 Task: View and add the product "Oral-B Fresh Mint Dental Floss Picks (30 ct)" to cart from the store "DashMart".
Action: Mouse moved to (51, 83)
Screenshot: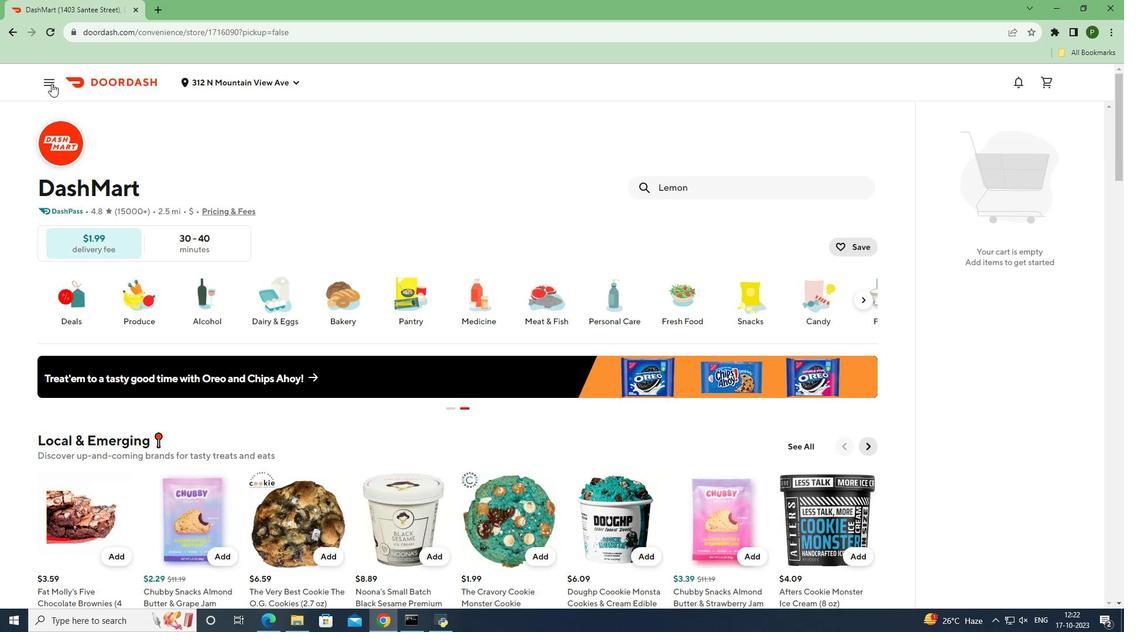 
Action: Mouse pressed left at (51, 83)
Screenshot: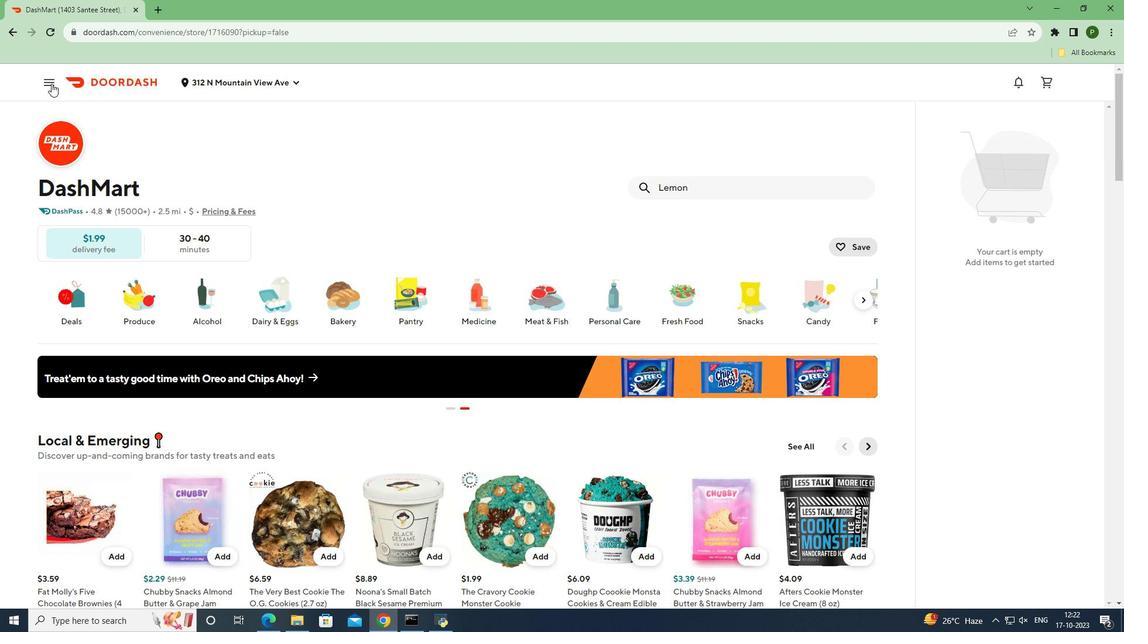
Action: Mouse moved to (57, 173)
Screenshot: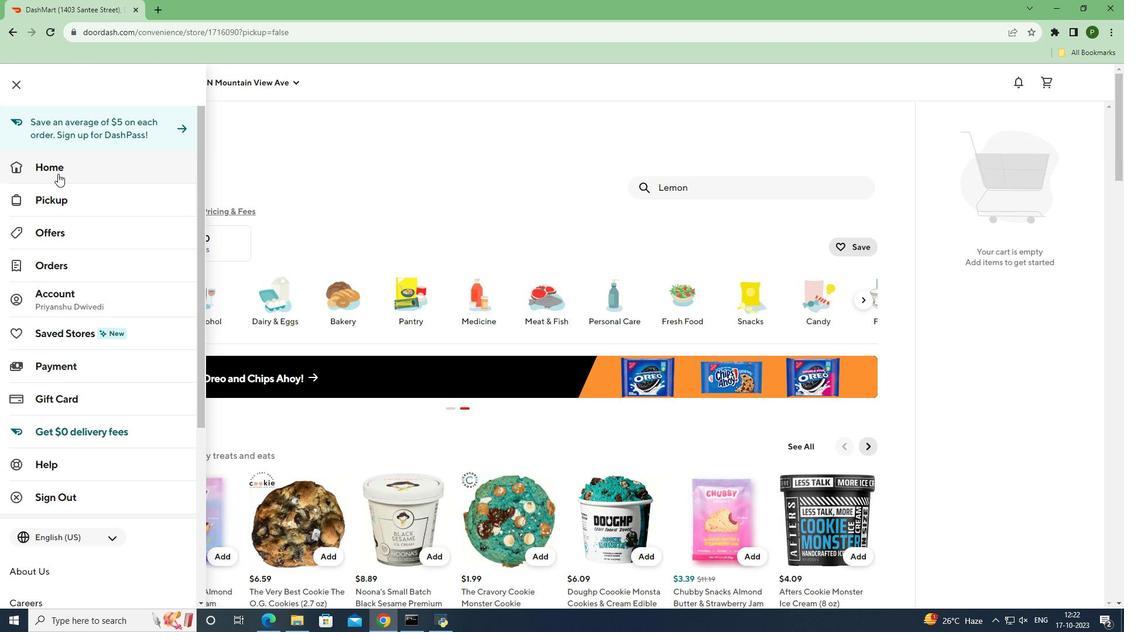 
Action: Mouse pressed left at (57, 173)
Screenshot: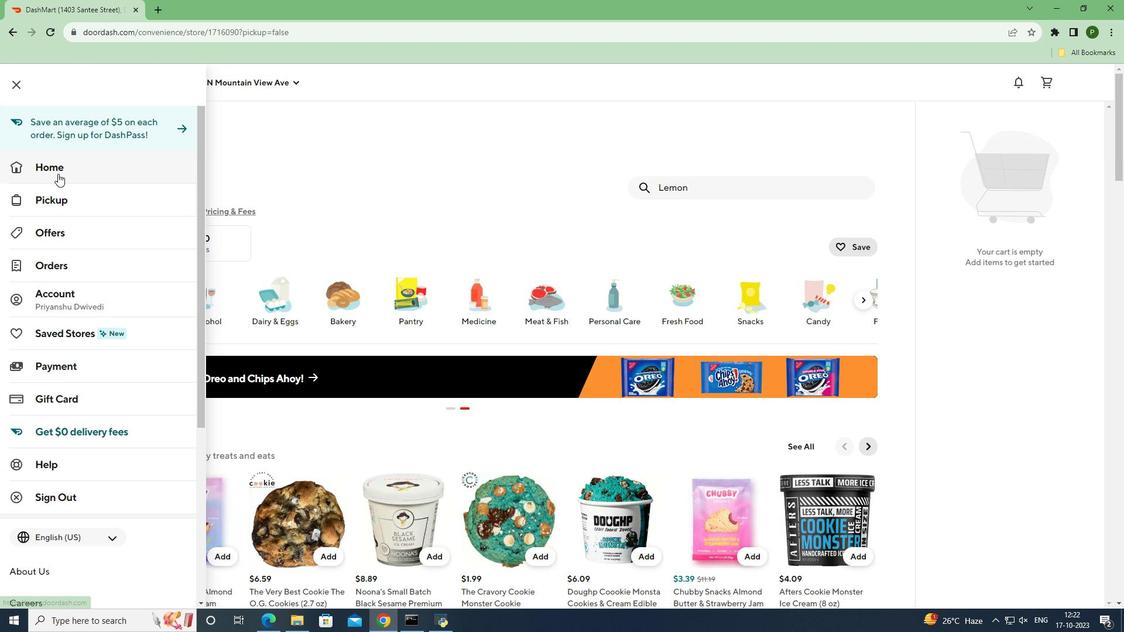 
Action: Mouse moved to (288, 126)
Screenshot: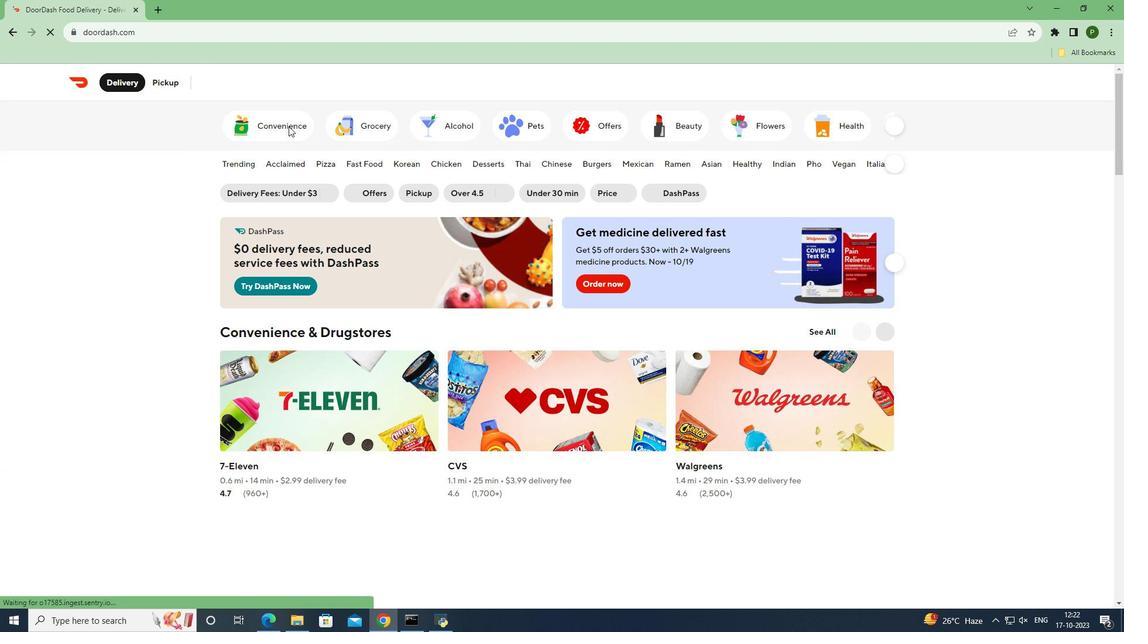 
Action: Mouse pressed left at (288, 126)
Screenshot: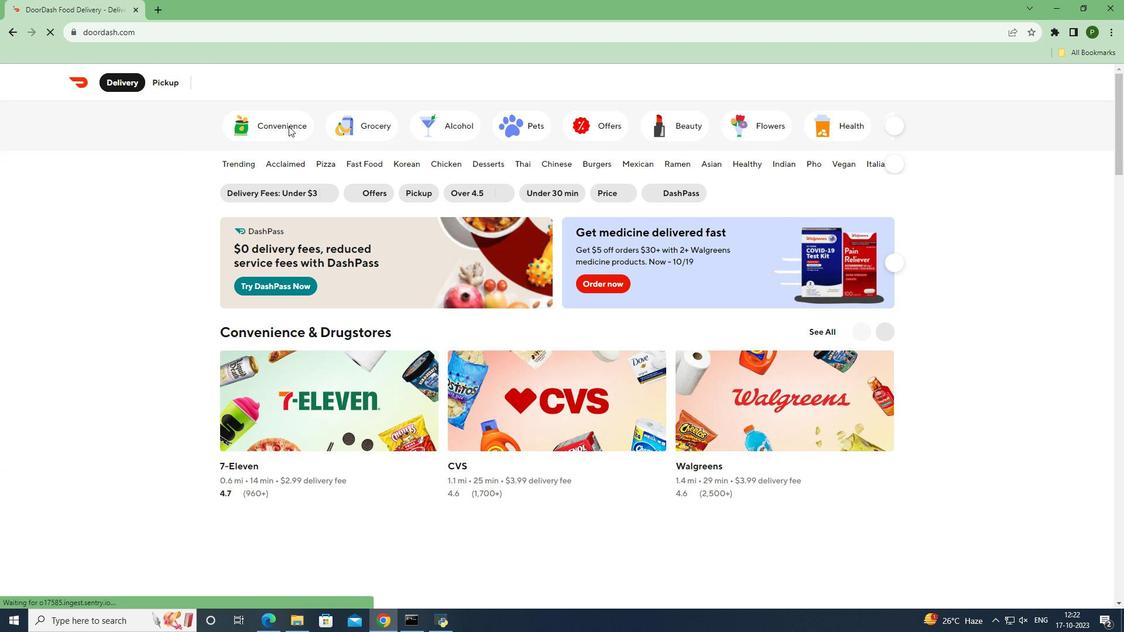 
Action: Mouse moved to (288, 126)
Screenshot: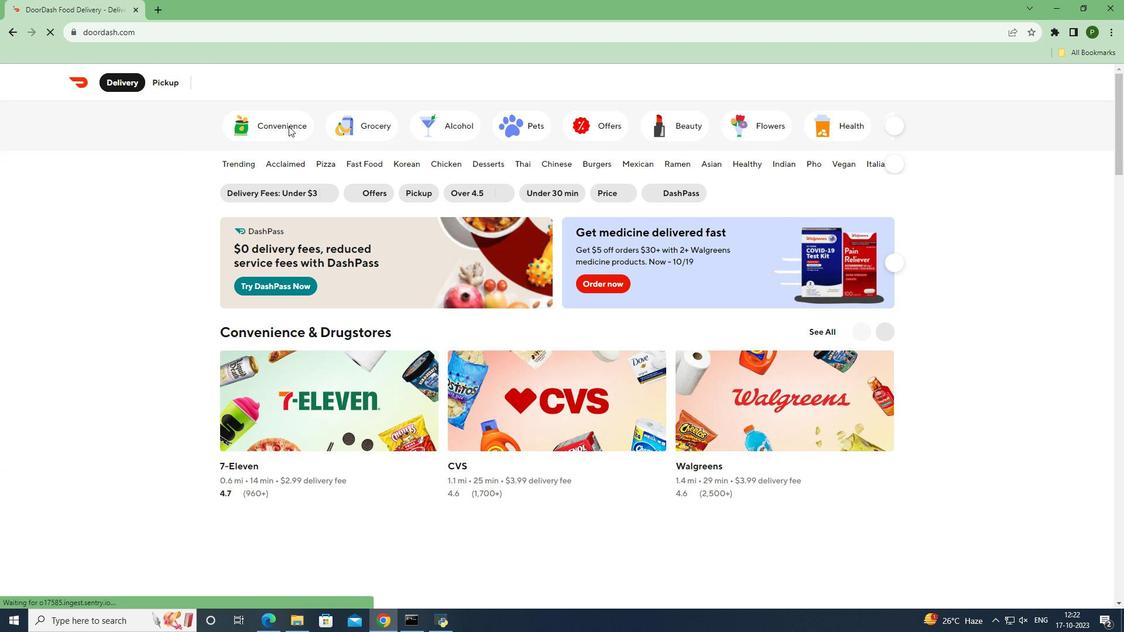 
Action: Mouse pressed left at (288, 126)
Screenshot: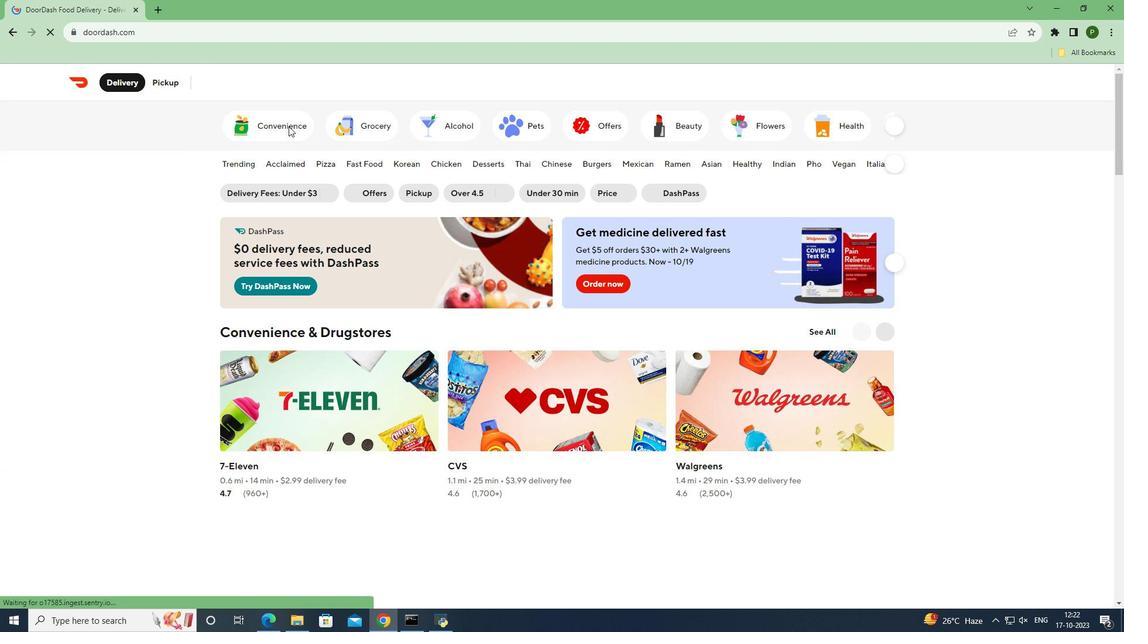 
Action: Mouse moved to (686, 366)
Screenshot: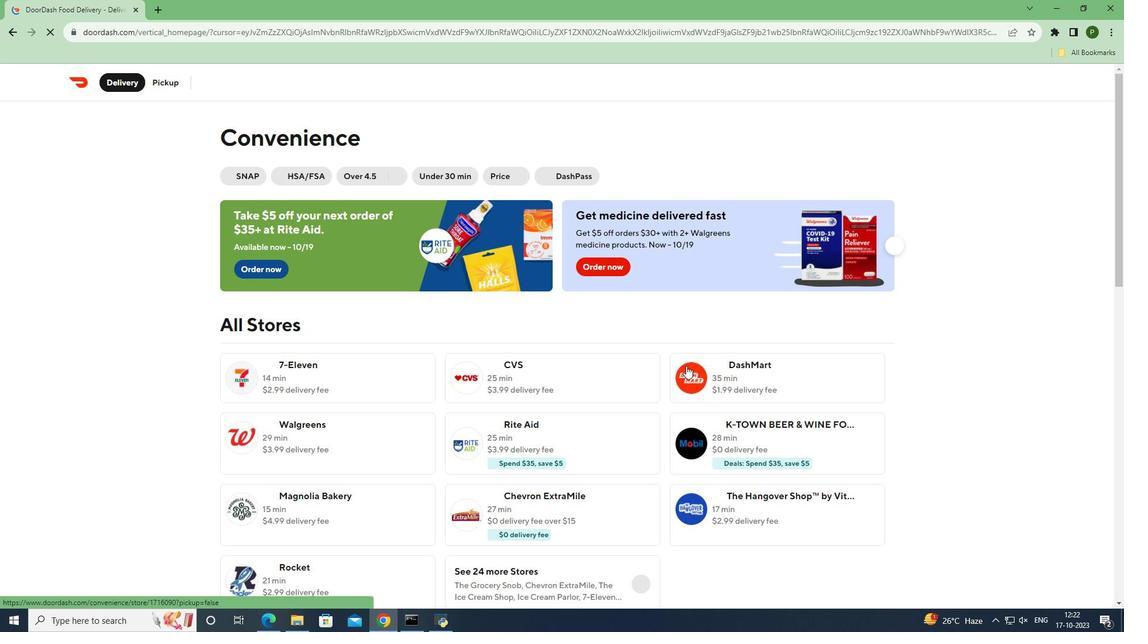 
Action: Mouse pressed left at (686, 366)
Screenshot: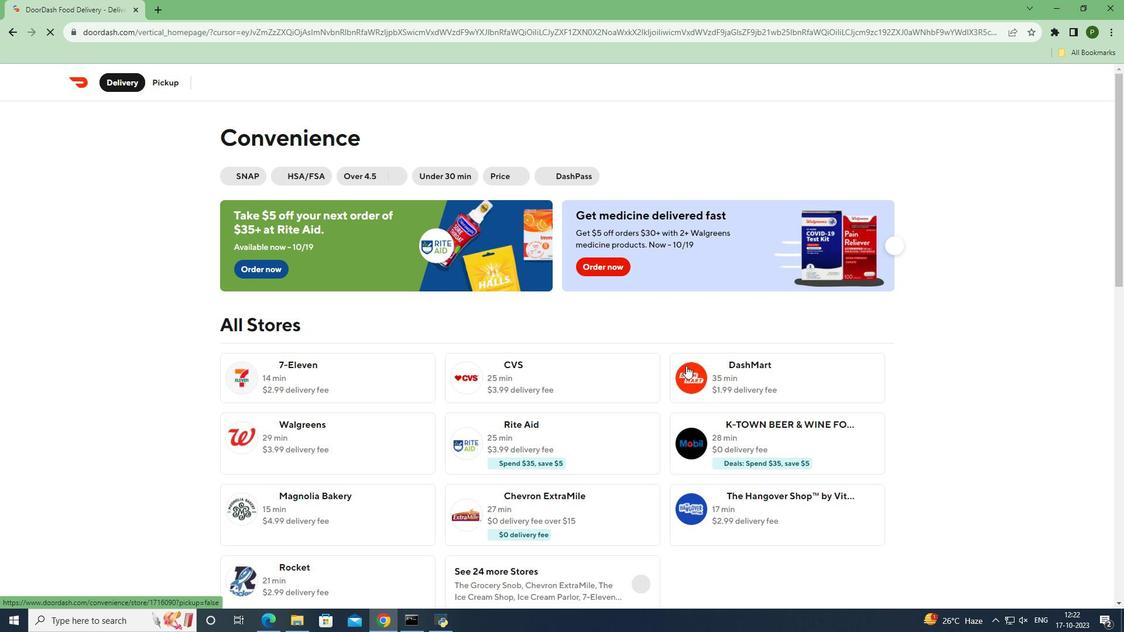 
Action: Mouse moved to (735, 186)
Screenshot: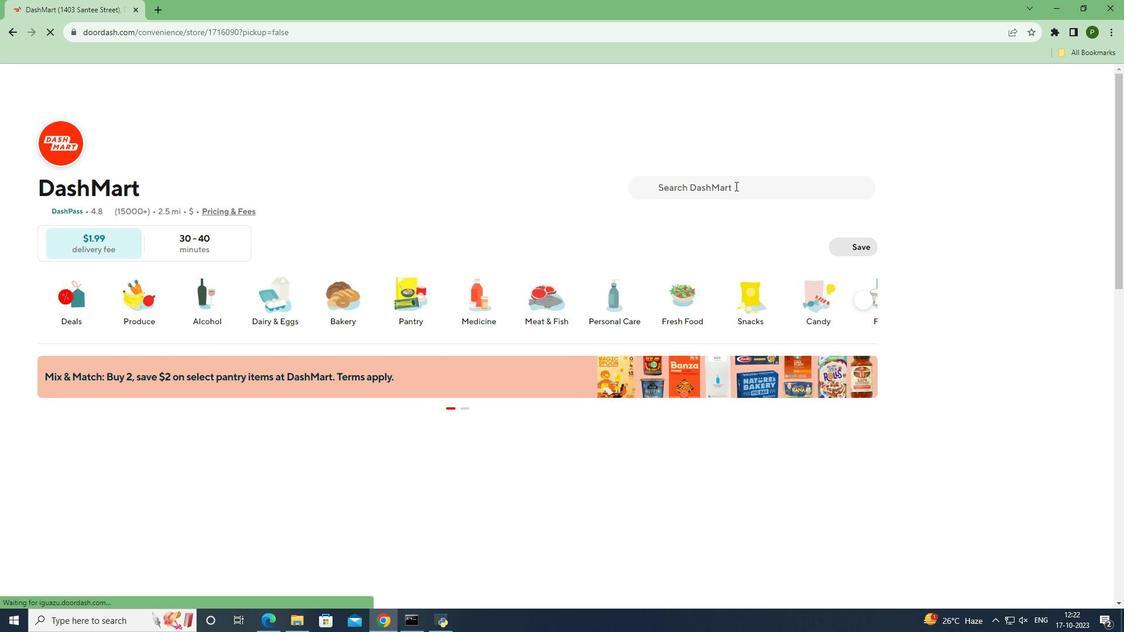 
Action: Mouse pressed left at (735, 186)
Screenshot: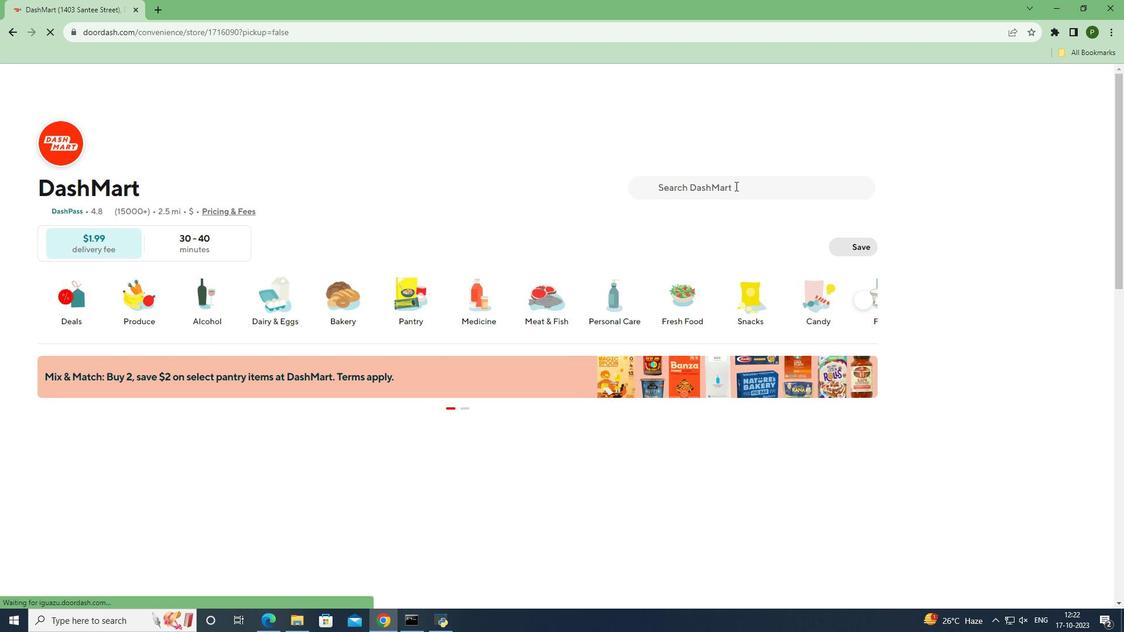 
Action: Key pressed <Key.caps_lock>O<Key.caps_lock>ral-<Key.caps_lock>B<Key.space><Key.caps_lock><Key.caps_lock>F<Key.caps_lock>resh<Key.space><Key.caps_lock>M<Key.caps_lock>int<Key.space><Key.caps_lock>D<Key.caps_lock>ental<Key.space><Key.caps_lock>F<Key.caps_lock>loss<Key.space><Key.caps_lock>P<Key.caps_lock>icks<Key.space><Key.shift_r>(30<Key.space>ct<Key.shift_r>)
Screenshot: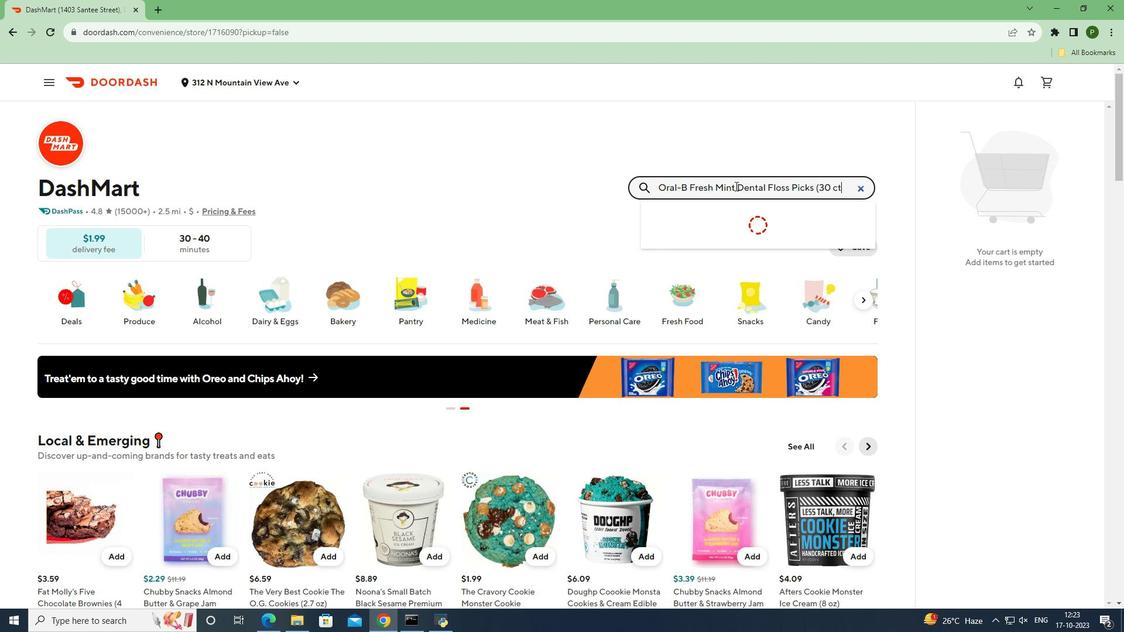 
Action: Mouse moved to (741, 222)
Screenshot: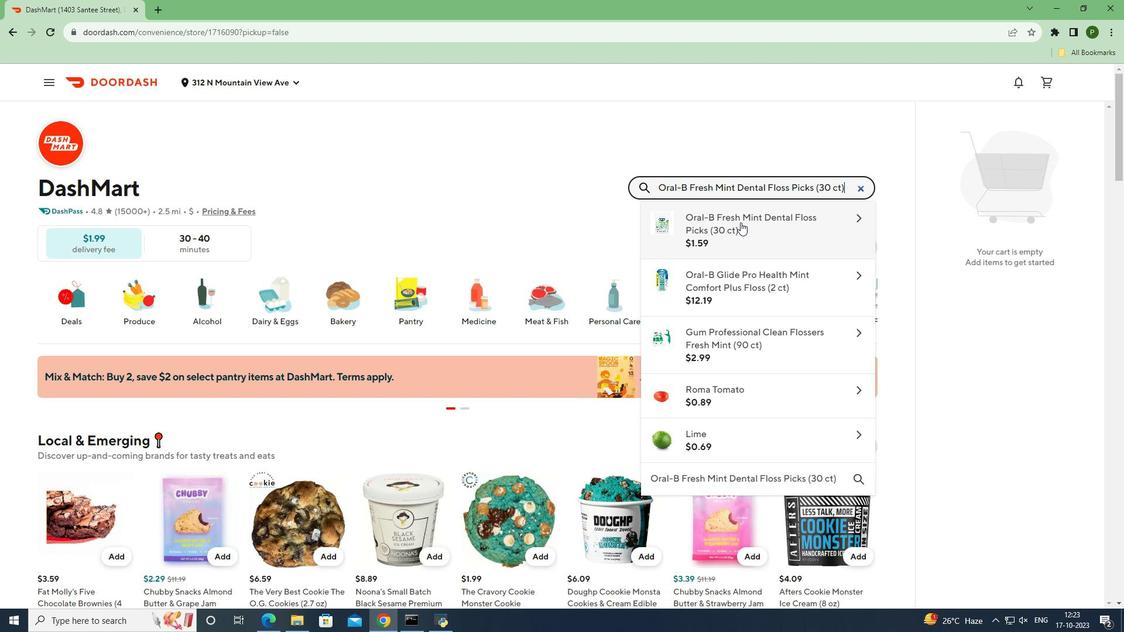 
Action: Mouse pressed left at (741, 222)
Screenshot: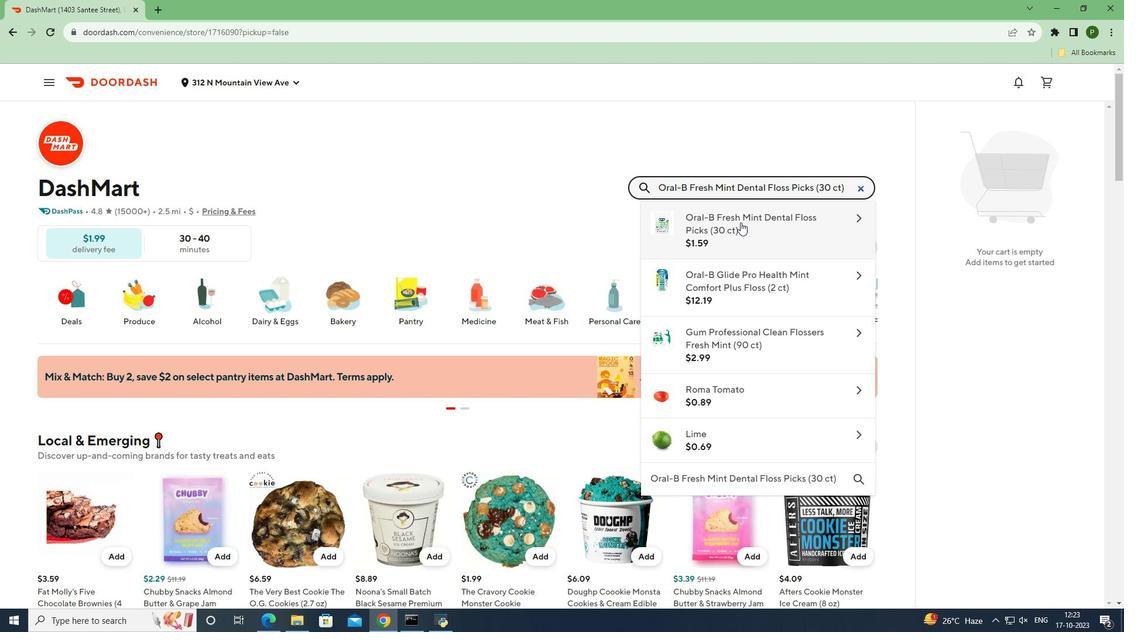 
Action: Mouse moved to (756, 577)
Screenshot: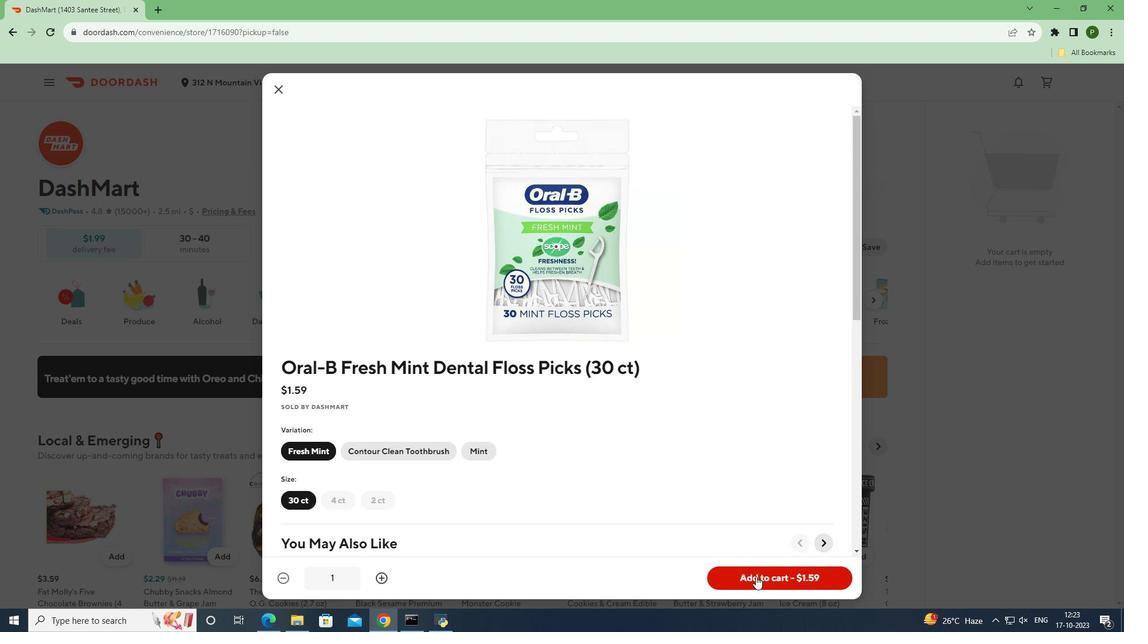 
Action: Mouse pressed left at (756, 577)
Screenshot: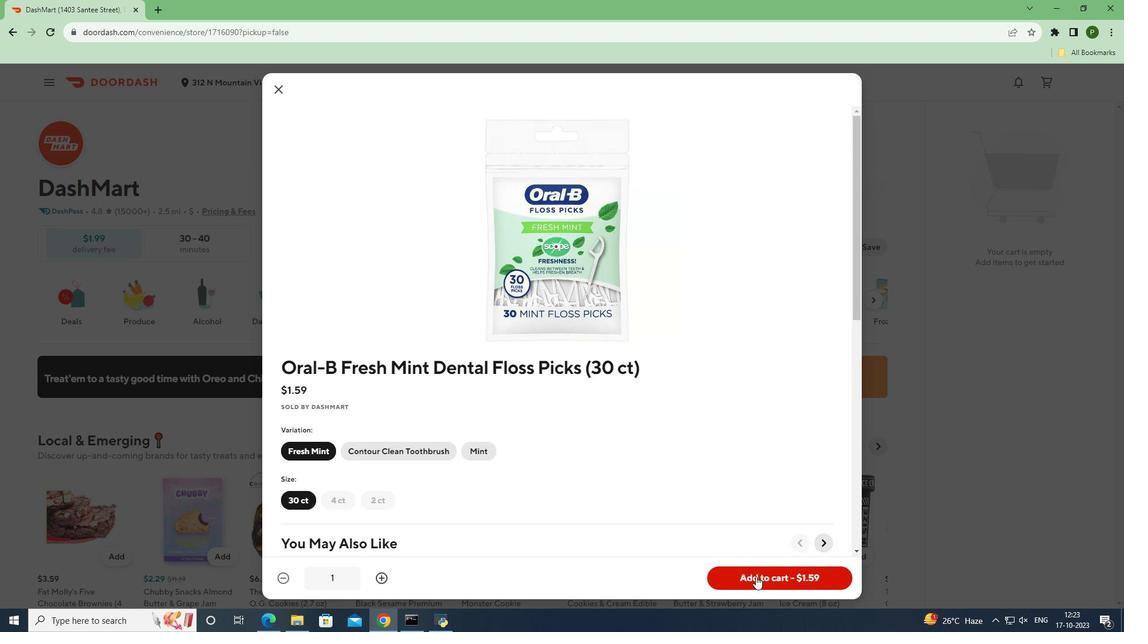 
Action: Mouse moved to (892, 485)
Screenshot: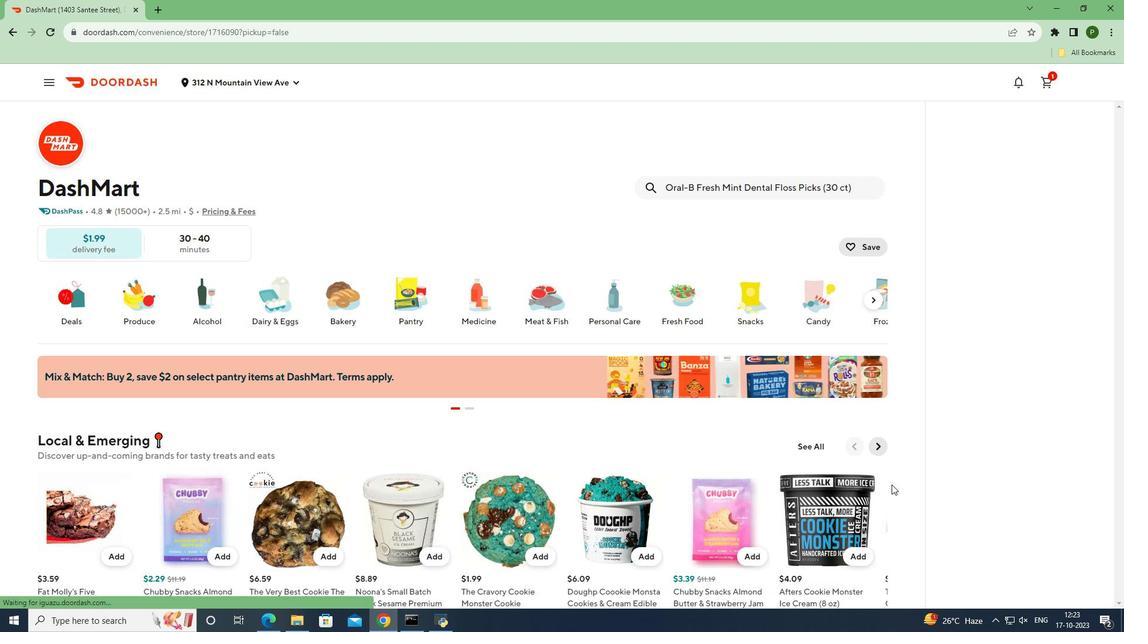 
